 Task: Research Airbnb accommodation in Yucheng, China from 1st December, 2023 to 5th December, 2023 for 3 adults, 1 child.2 bedrooms having 3 beds and 2 bathrooms. Amenities needed are: washing machine. Look for 4 properties as per requirement.
Action: Mouse moved to (504, 91)
Screenshot: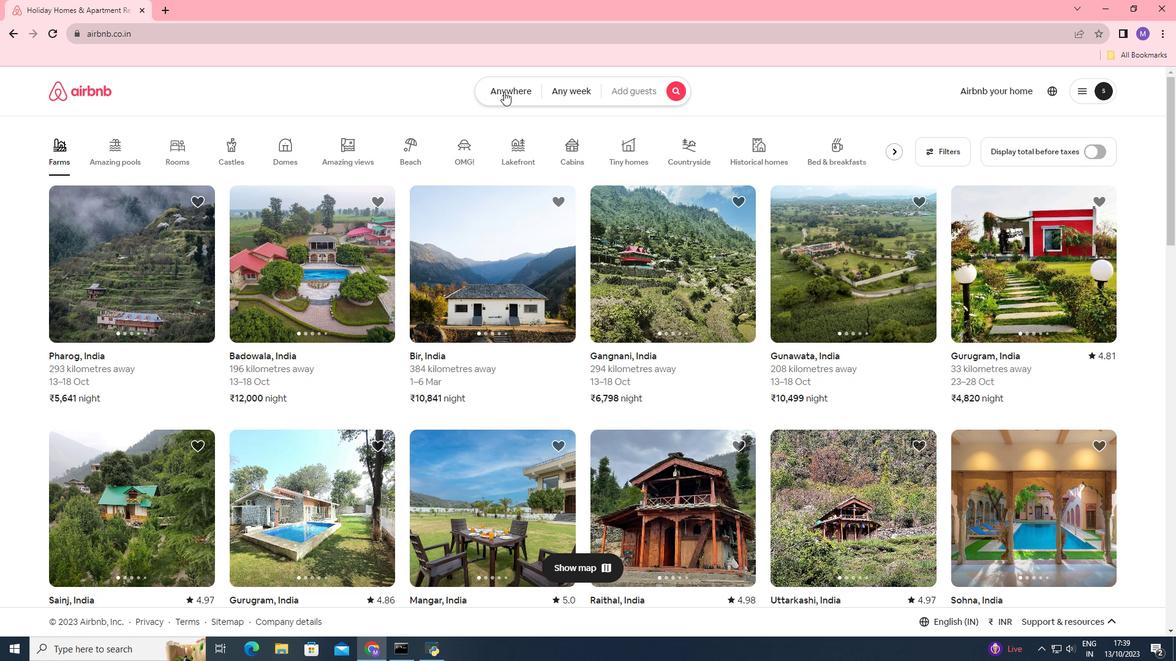 
Action: Mouse pressed left at (504, 91)
Screenshot: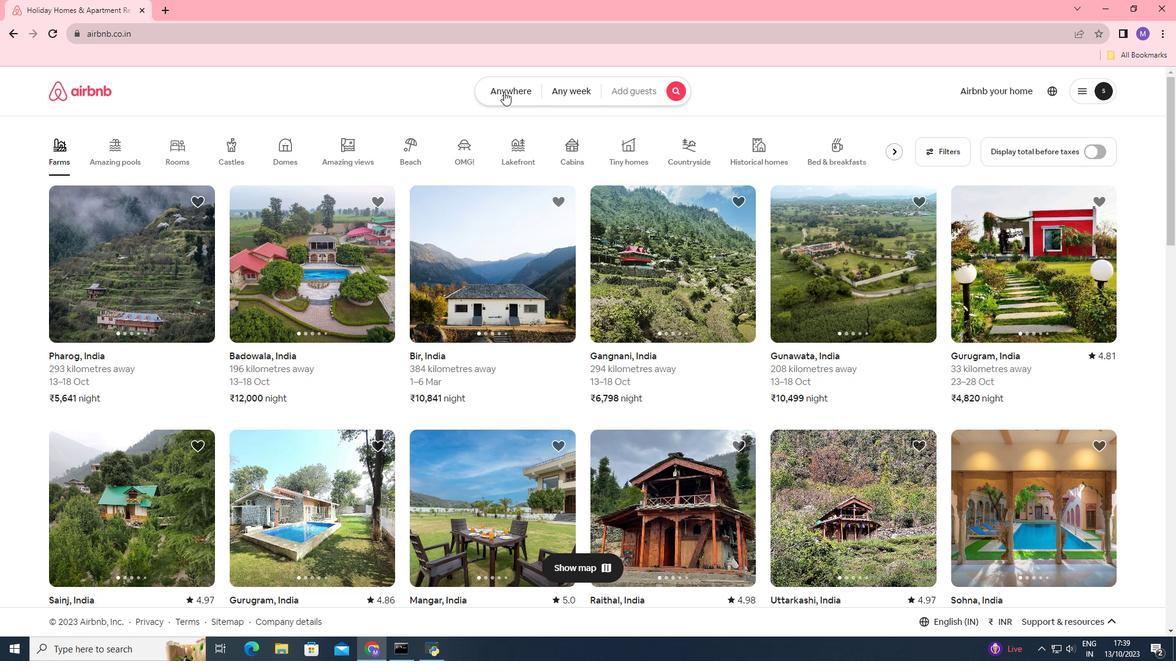 
Action: Mouse moved to (433, 139)
Screenshot: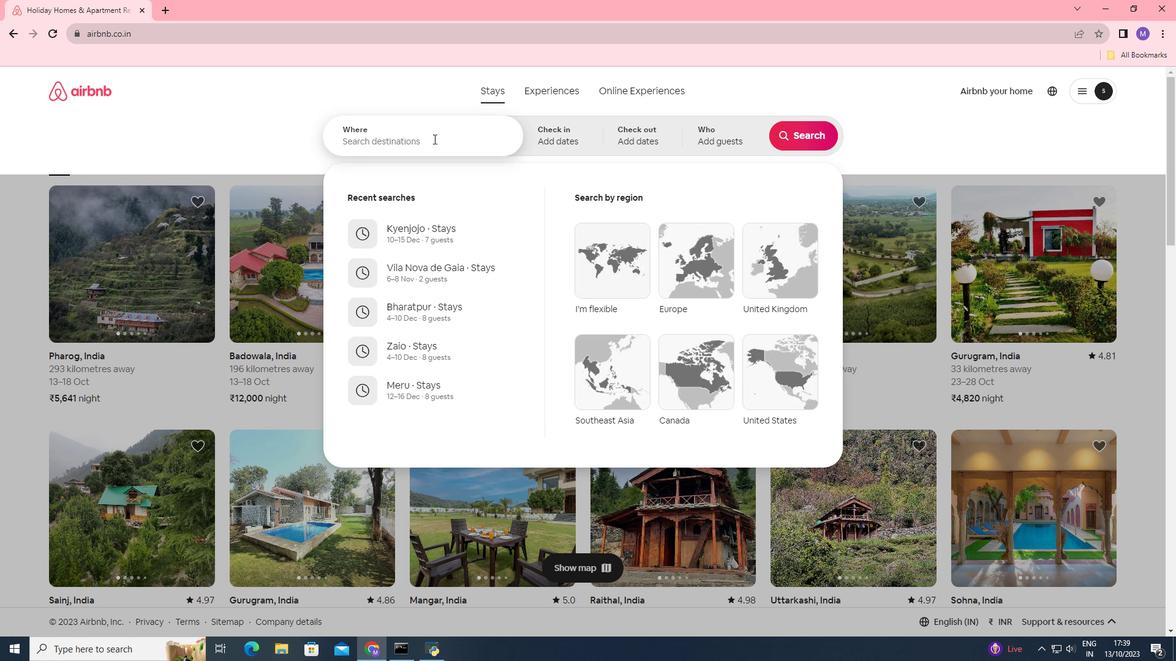 
Action: Mouse pressed left at (433, 139)
Screenshot: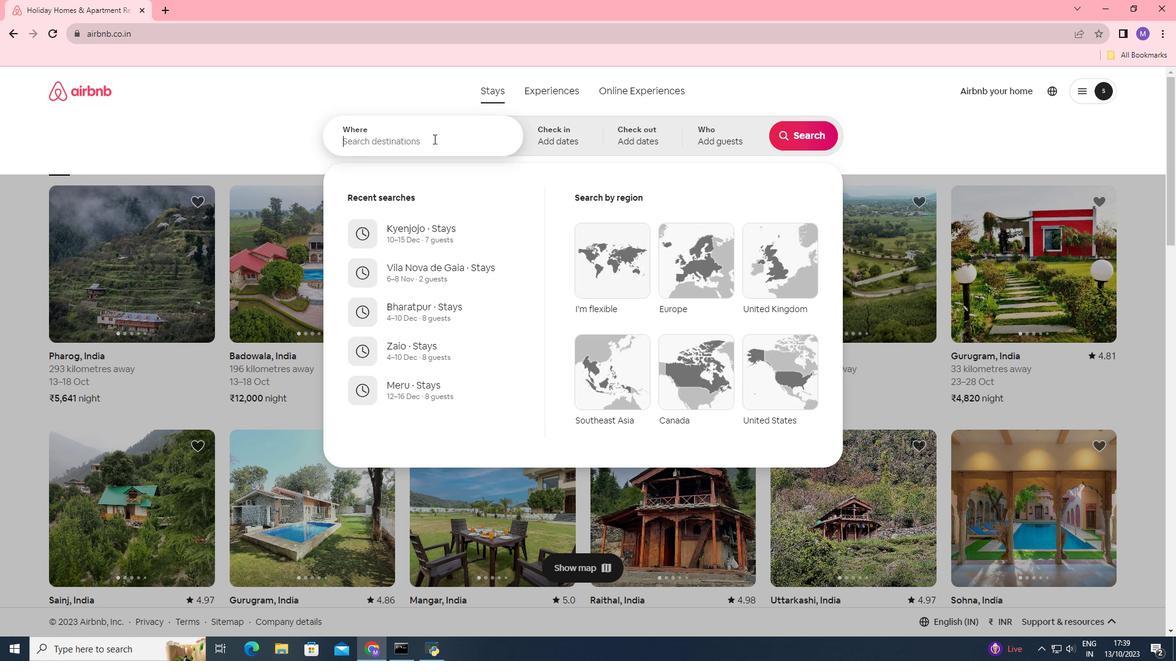 
Action: Mouse moved to (433, 139)
Screenshot: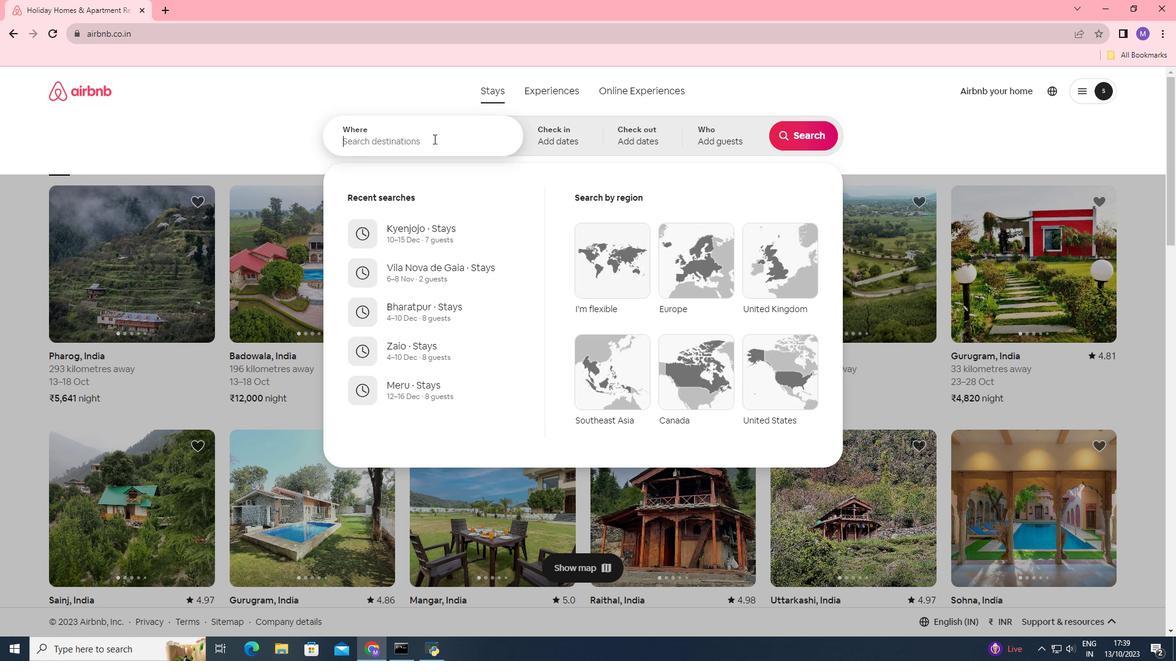 
Action: Key pressed <Key.shift>Yucheng,<Key.space><Key.shift>China
Screenshot: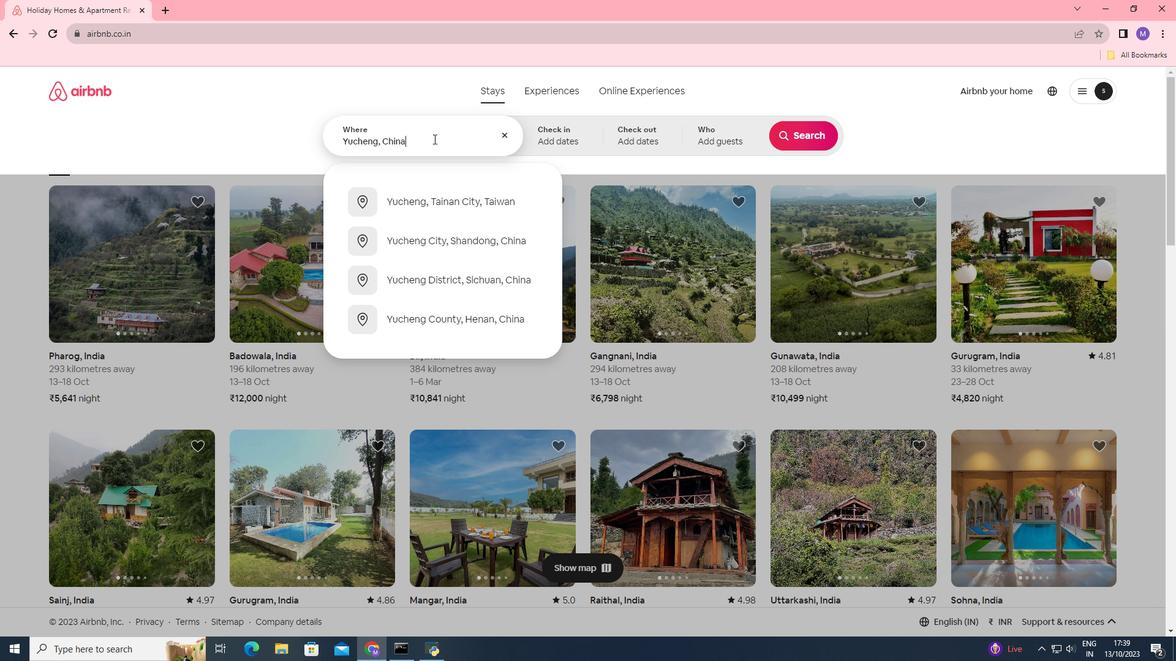 
Action: Mouse moved to (548, 148)
Screenshot: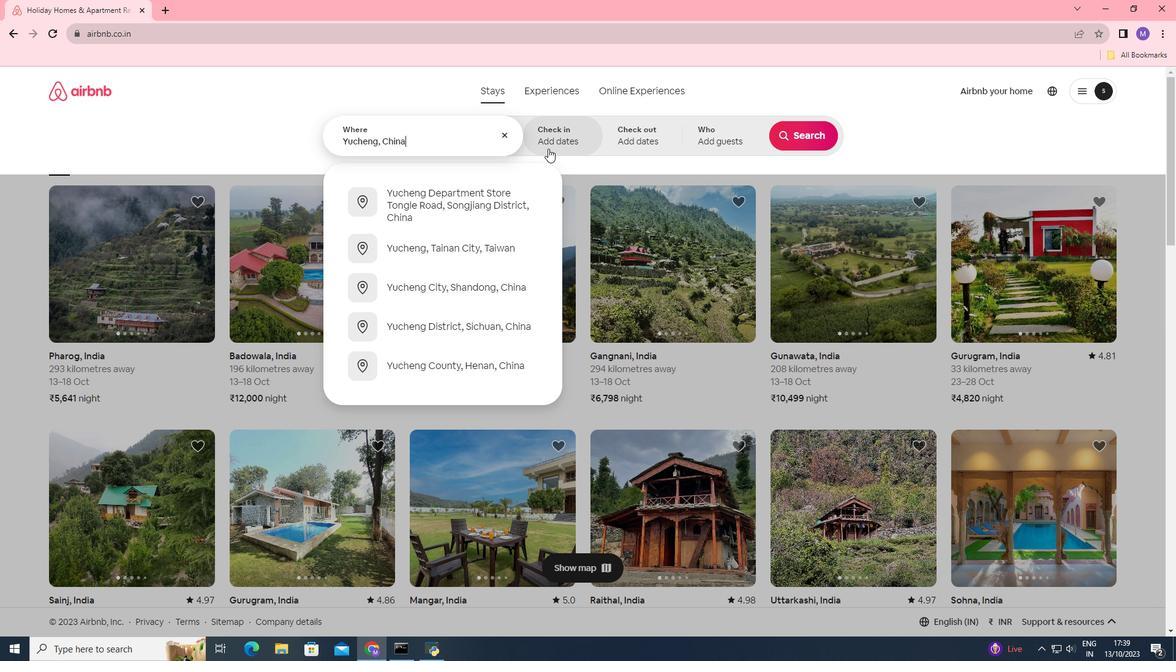 
Action: Mouse pressed left at (548, 148)
Screenshot: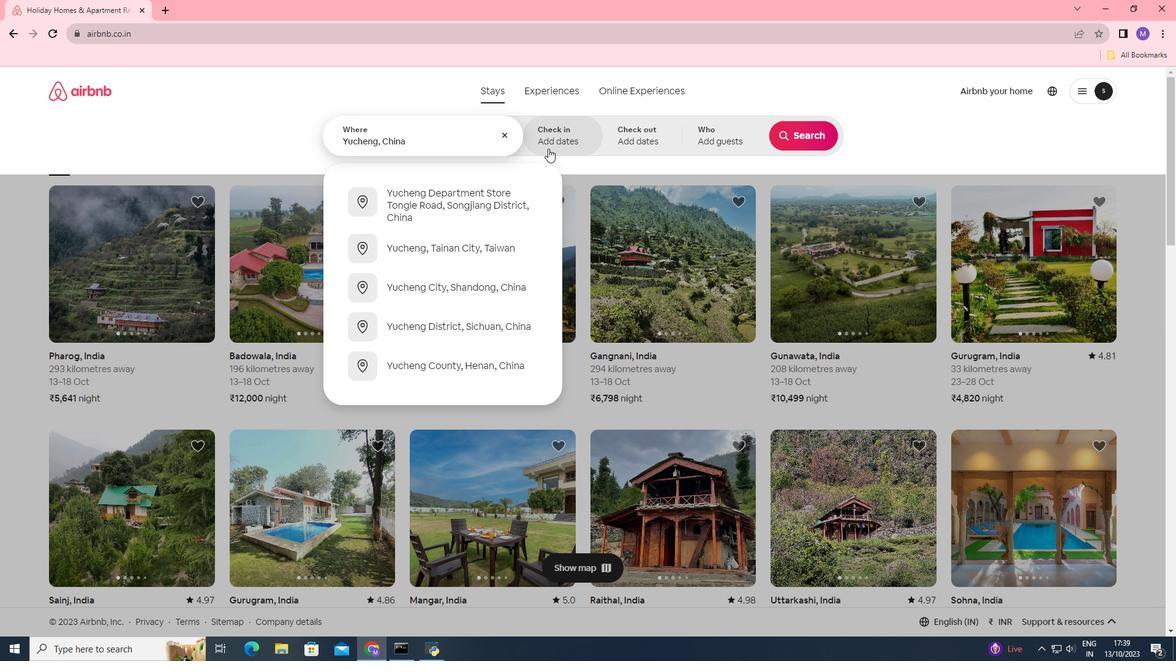 
Action: Mouse moved to (799, 232)
Screenshot: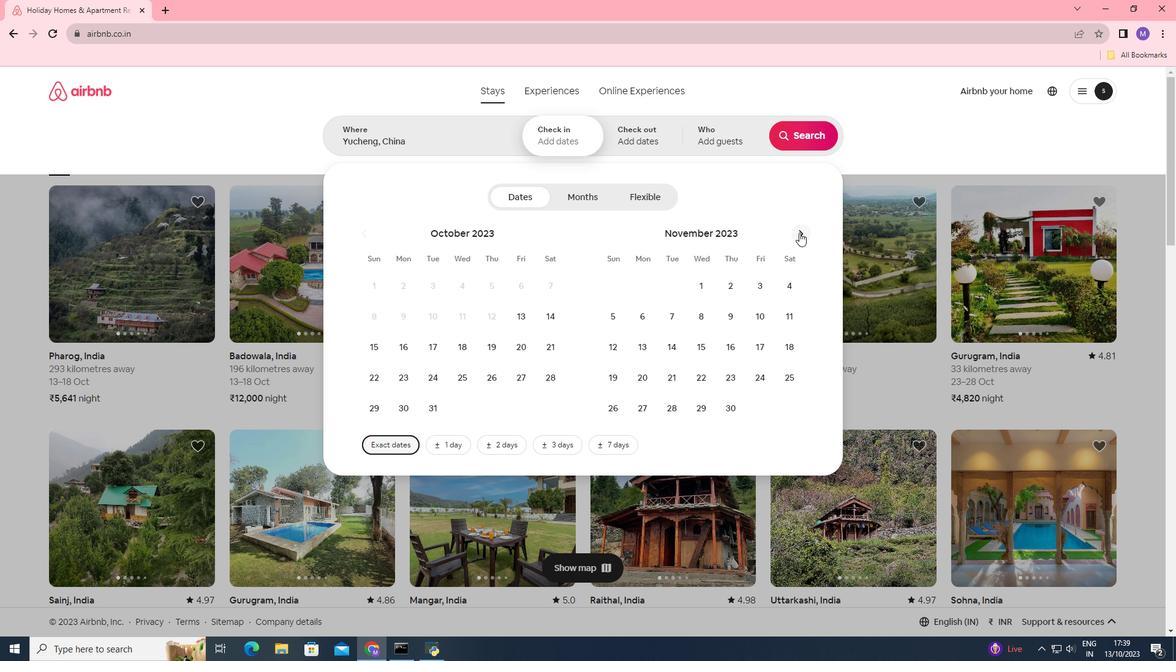 
Action: Mouse pressed left at (799, 232)
Screenshot: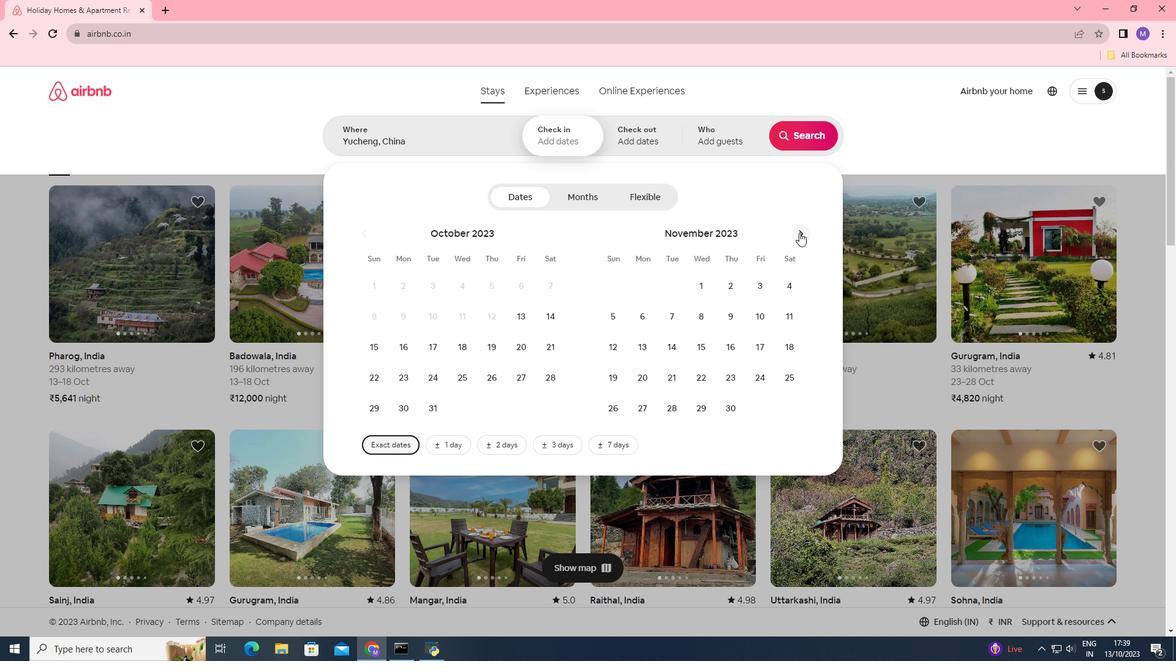 
Action: Mouse moved to (756, 280)
Screenshot: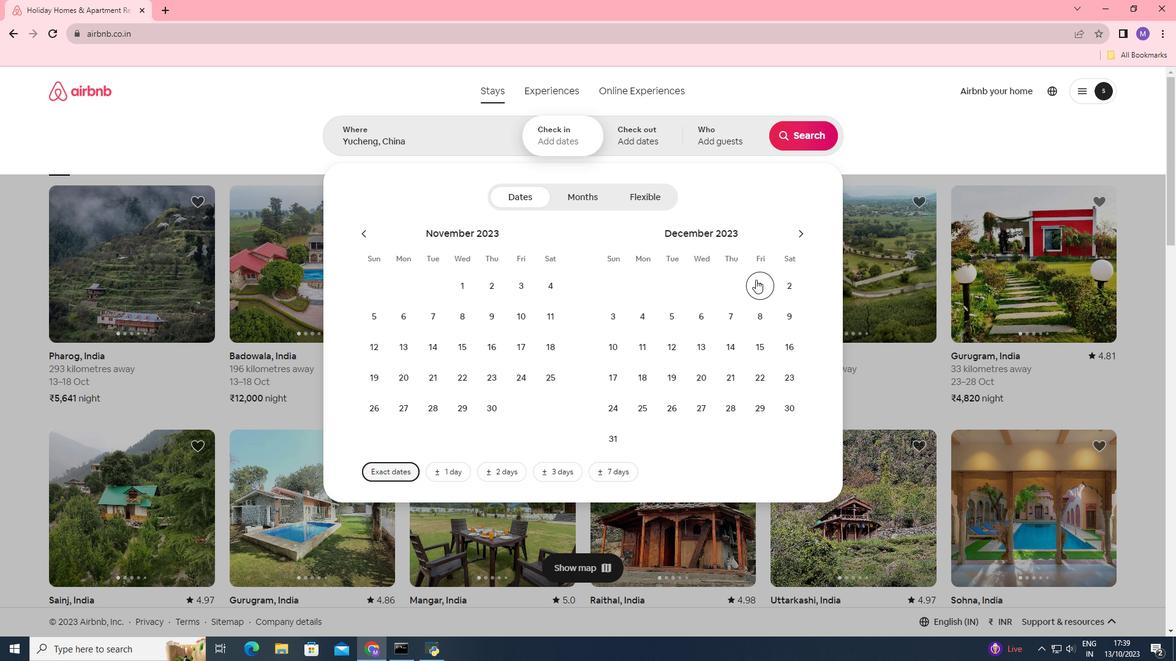 
Action: Mouse pressed left at (756, 280)
Screenshot: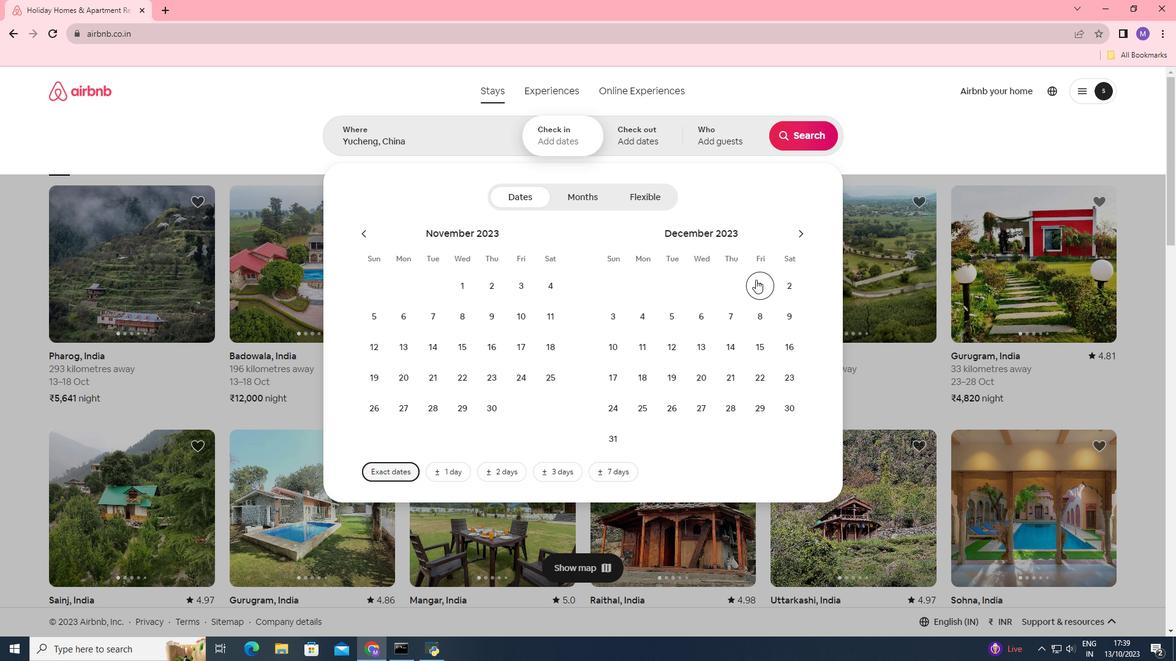 
Action: Mouse moved to (677, 316)
Screenshot: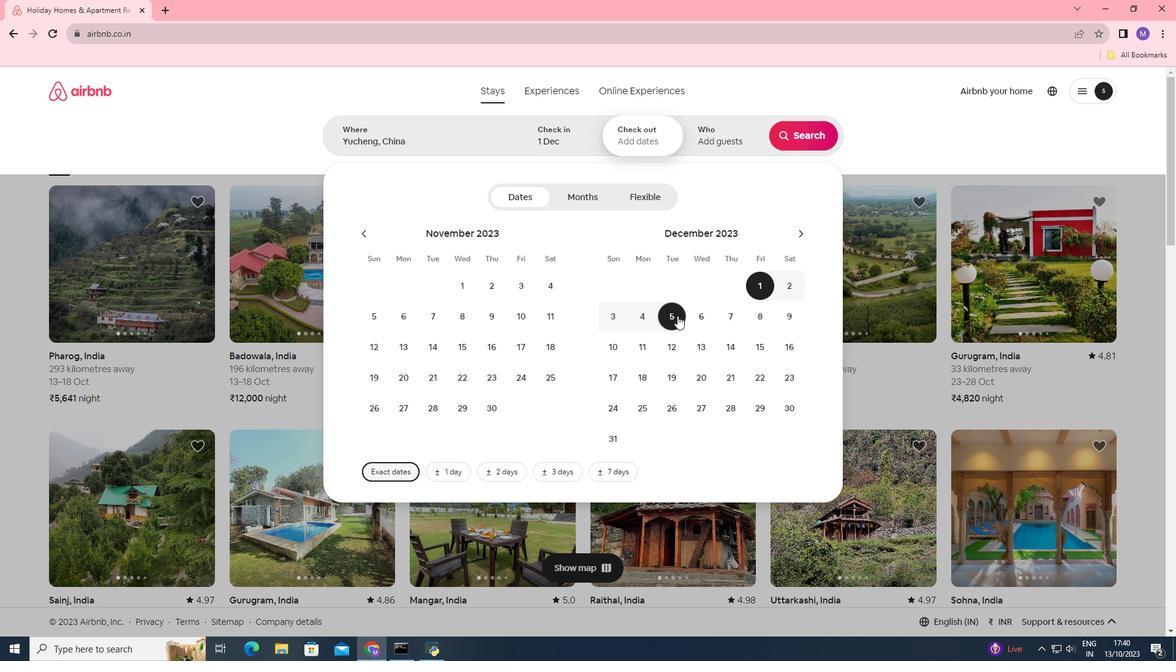 
Action: Mouse pressed left at (677, 316)
Screenshot: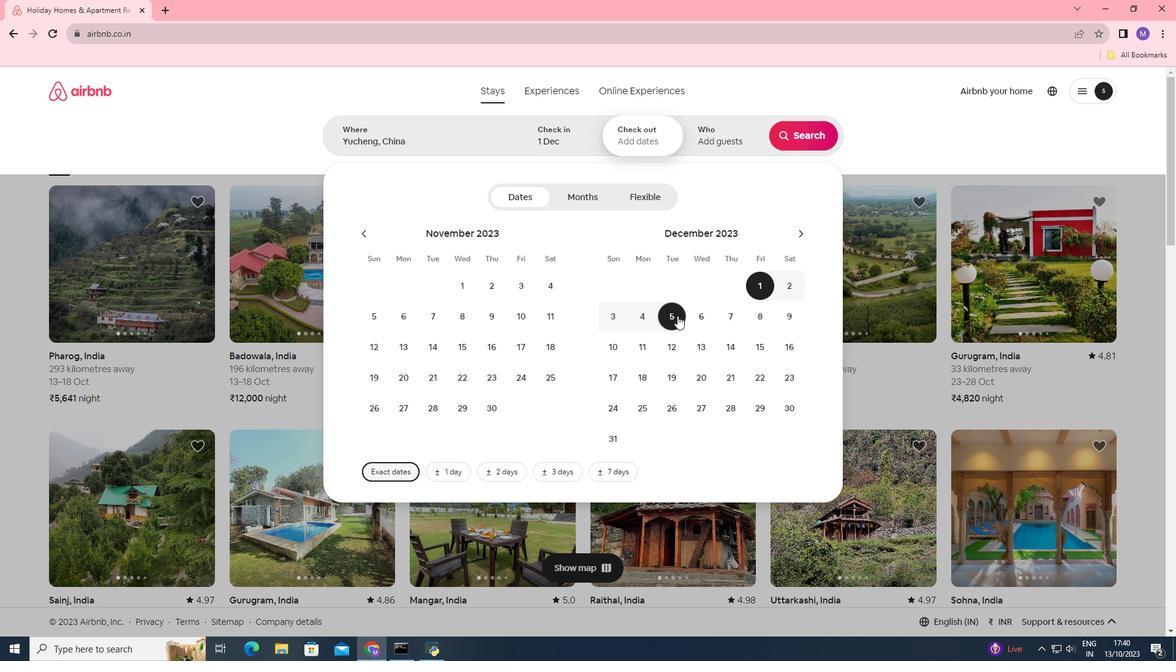 
Action: Mouse moved to (723, 135)
Screenshot: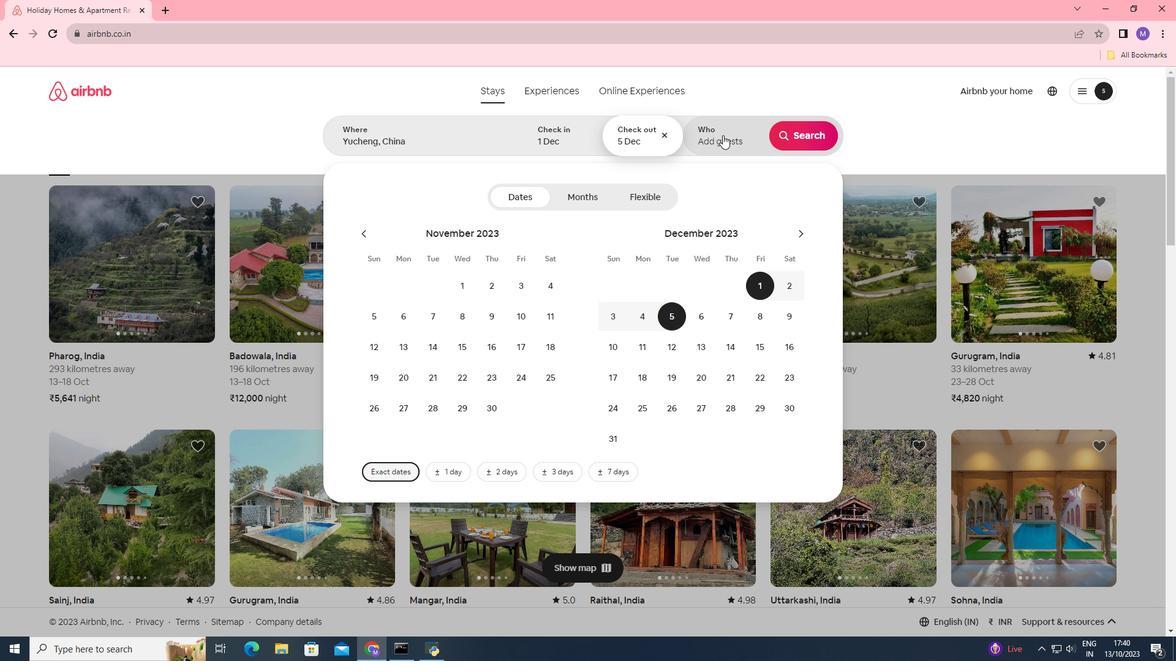 
Action: Mouse pressed left at (723, 135)
Screenshot: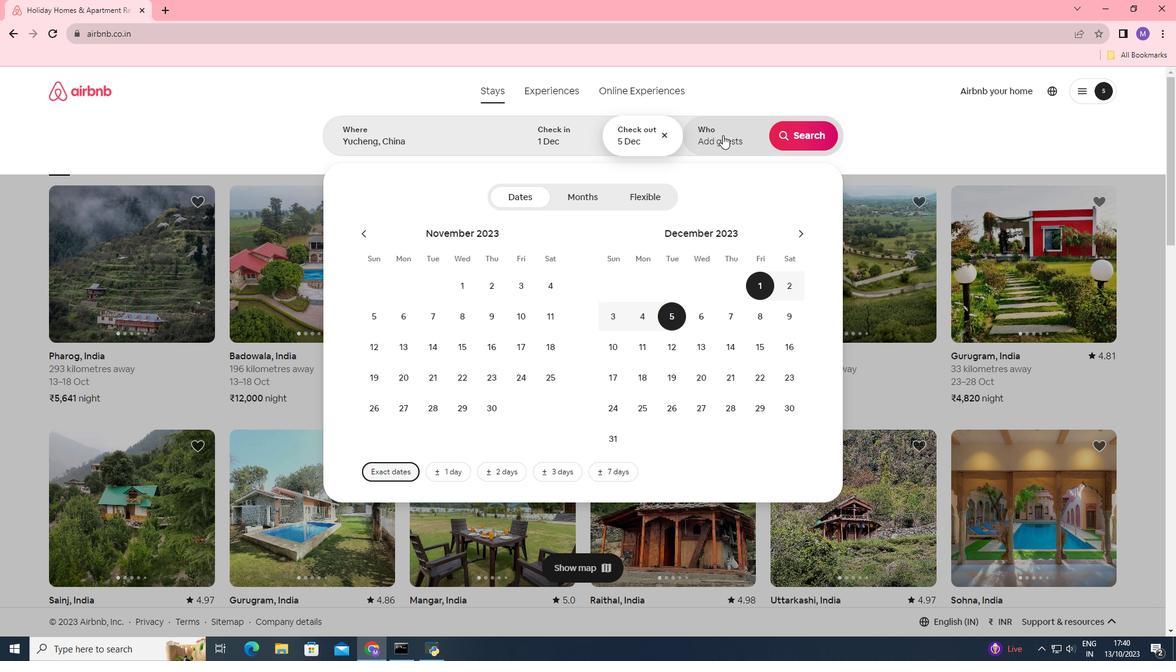 
Action: Mouse moved to (804, 197)
Screenshot: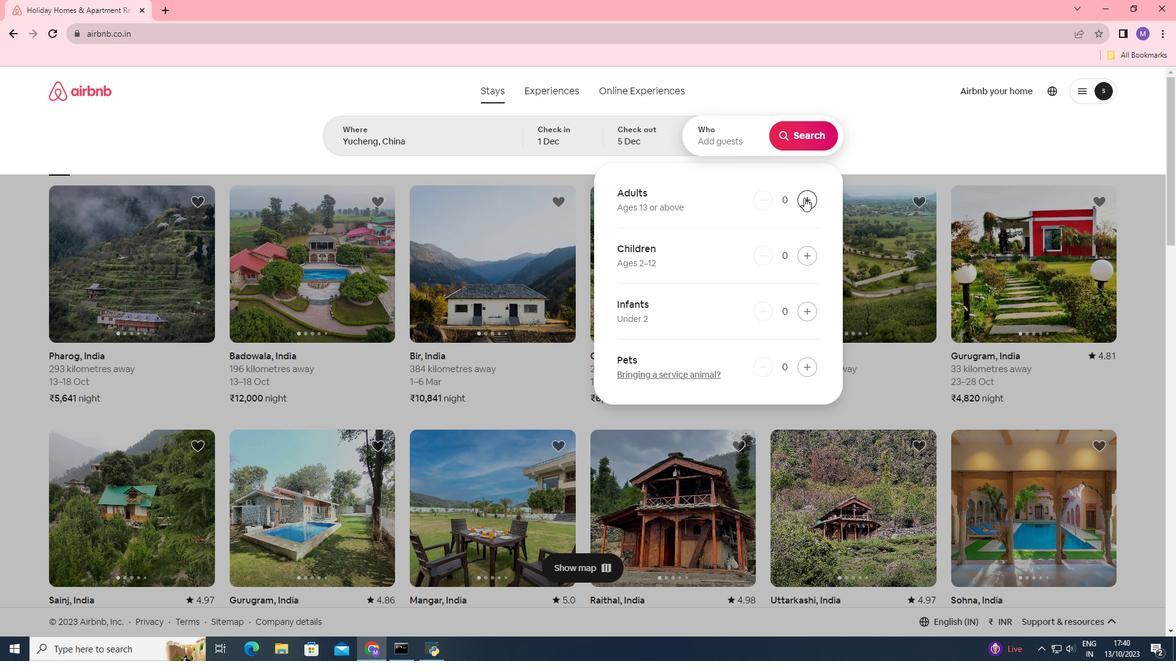
Action: Mouse pressed left at (804, 197)
Screenshot: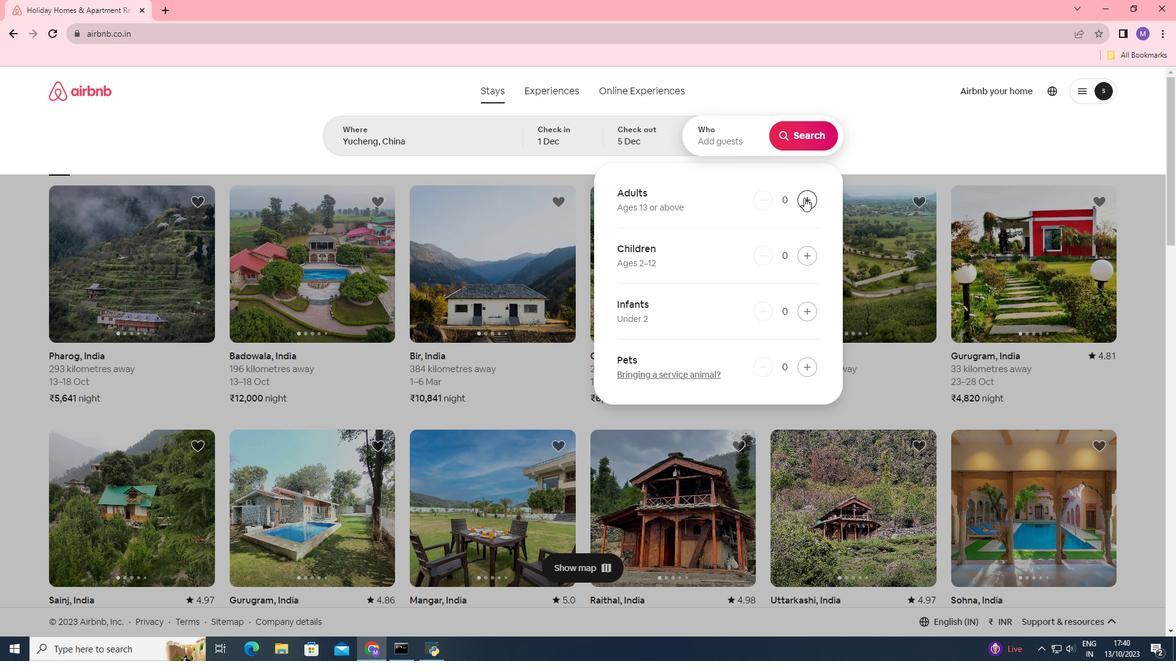 
Action: Mouse pressed left at (804, 197)
Screenshot: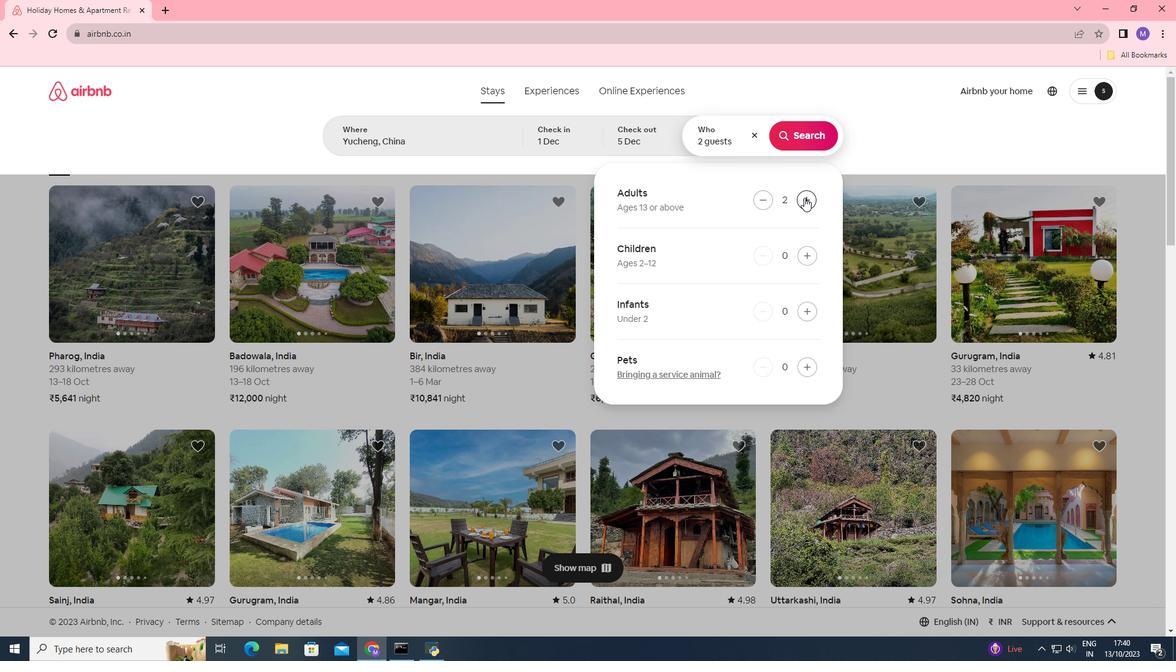 
Action: Mouse pressed left at (804, 197)
Screenshot: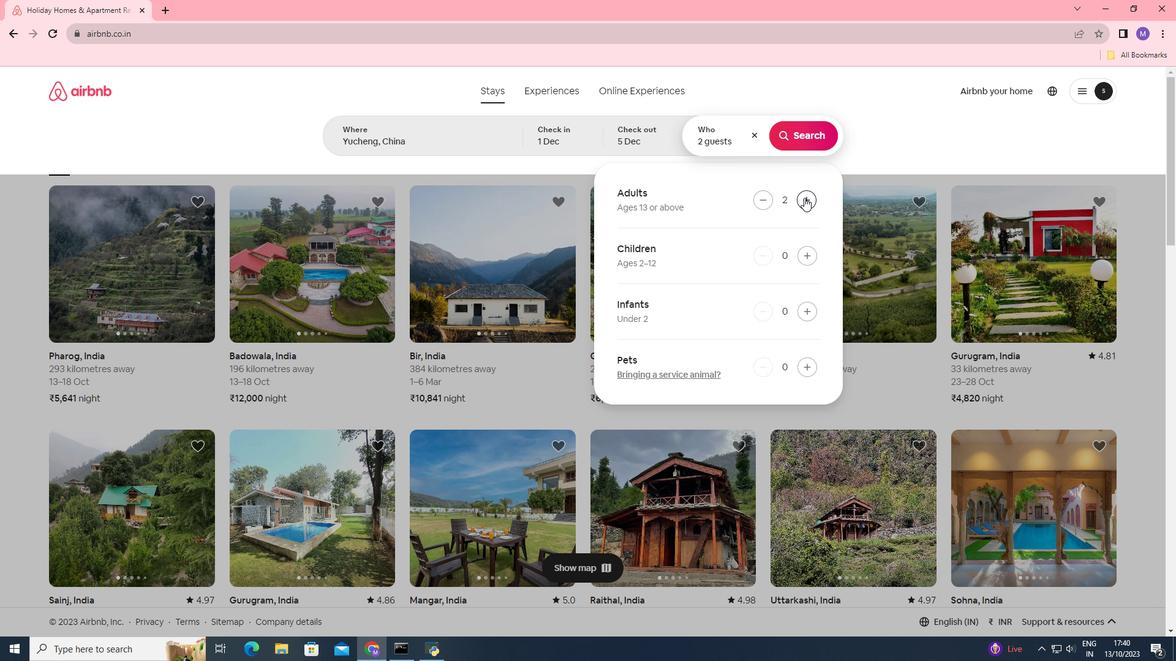
Action: Mouse moved to (810, 256)
Screenshot: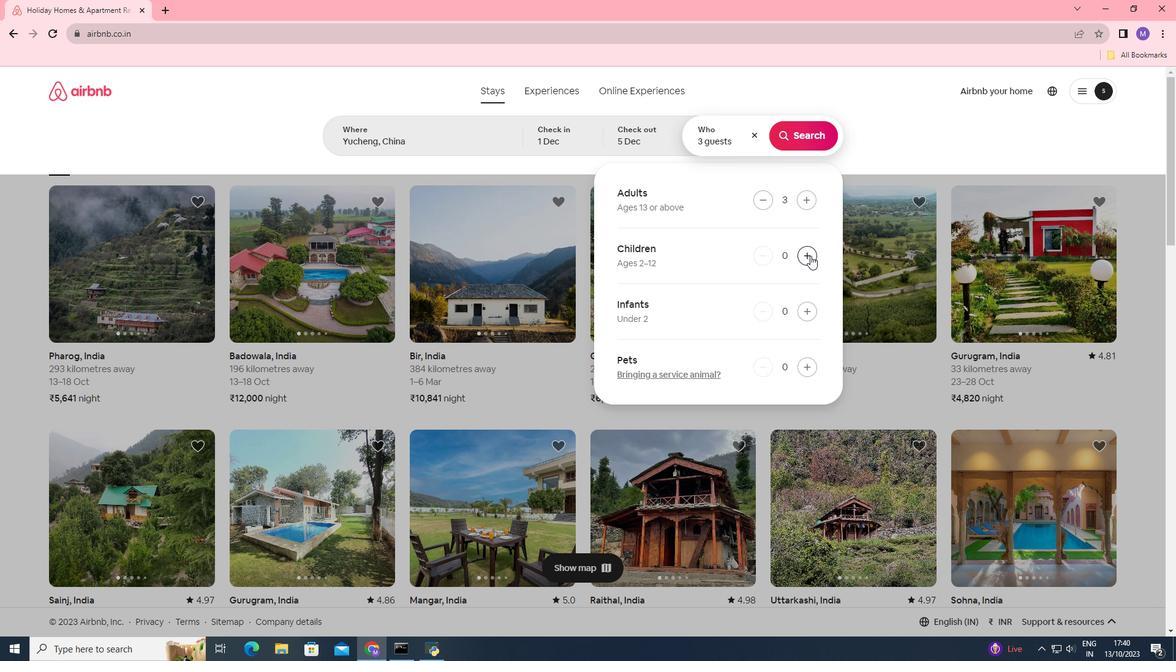
Action: Mouse pressed left at (810, 256)
Screenshot: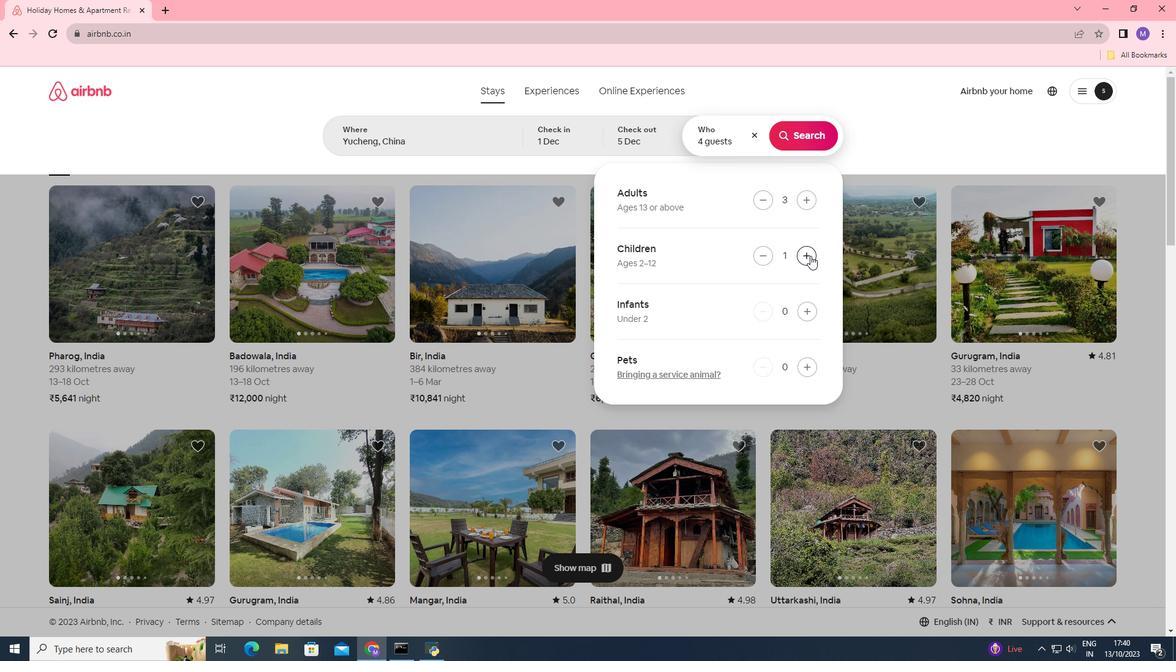 
Action: Mouse moved to (802, 136)
Screenshot: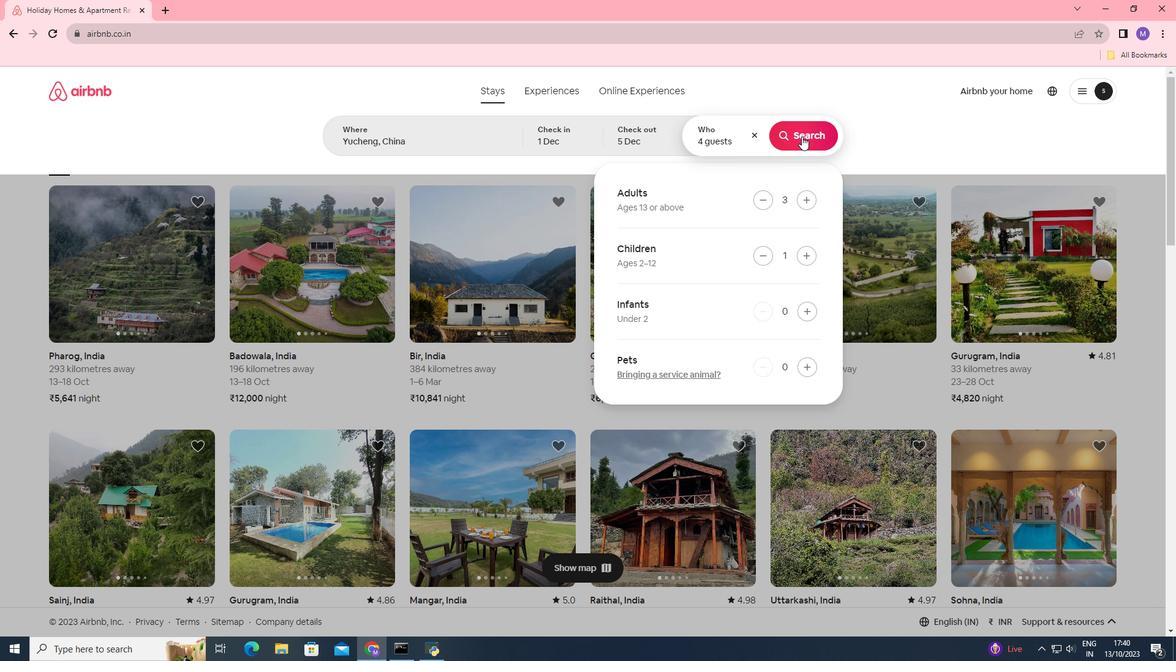 
Action: Mouse pressed left at (802, 136)
Screenshot: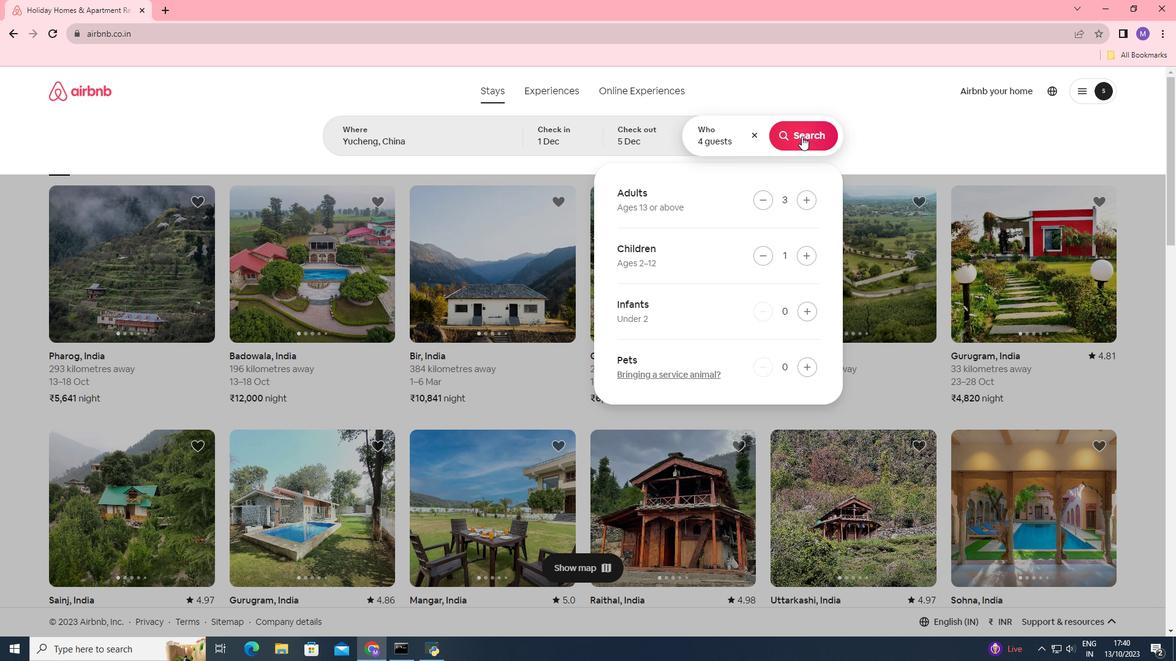 
Action: Mouse moved to (954, 135)
Screenshot: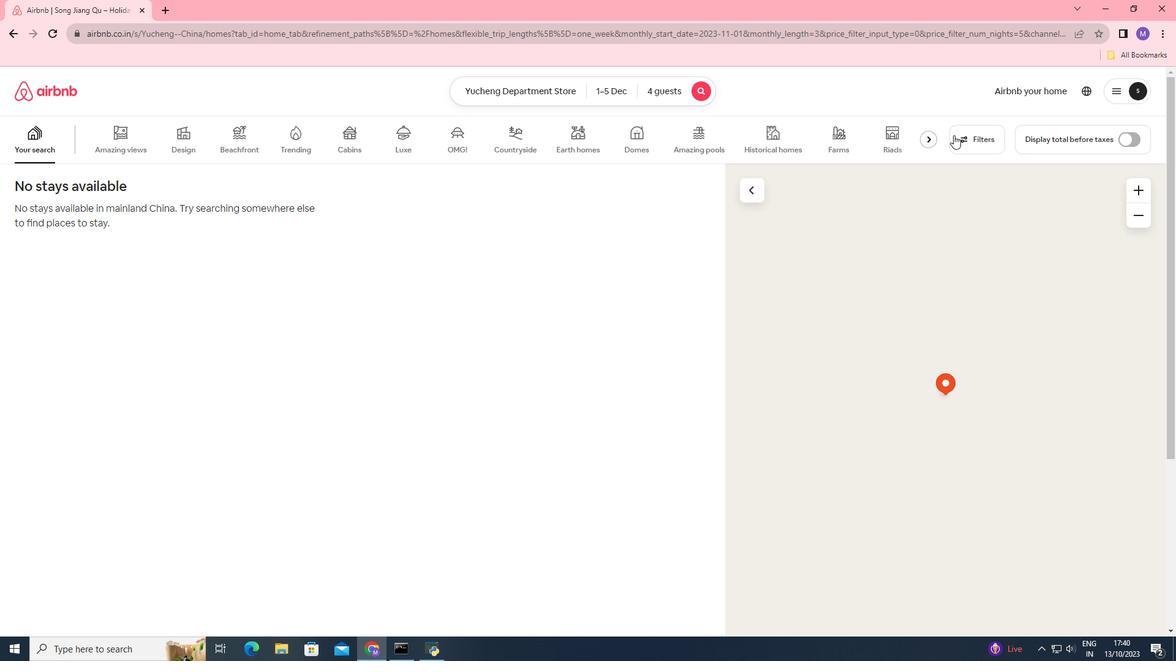 
Action: Mouse pressed left at (954, 135)
Screenshot: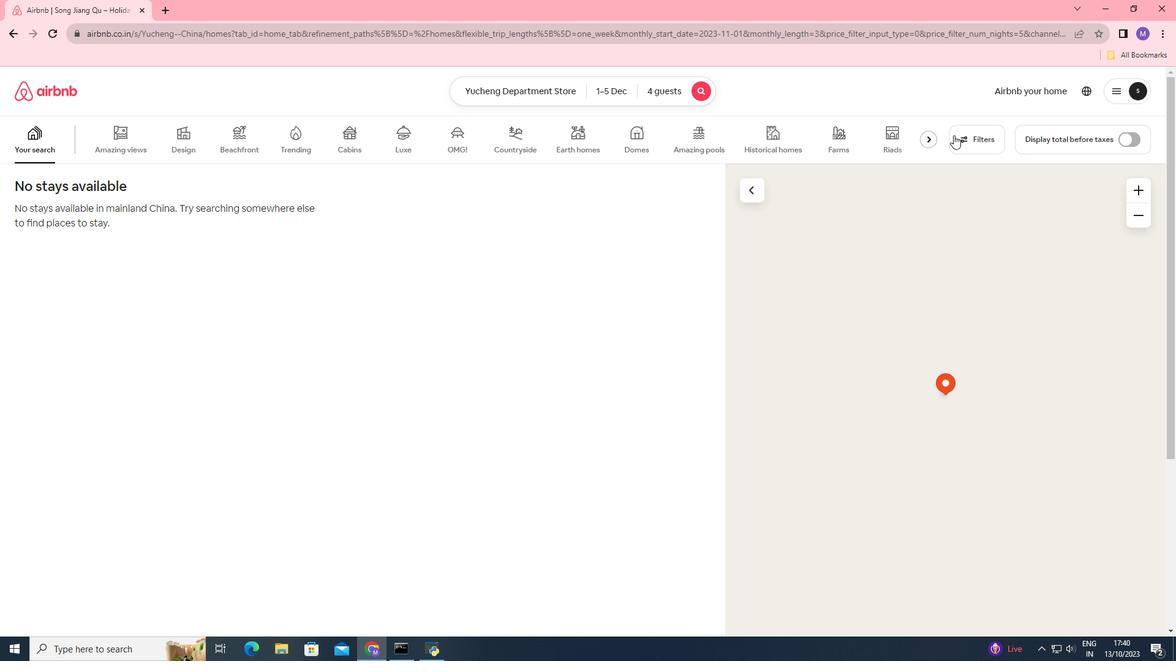 
Action: Mouse moved to (658, 278)
Screenshot: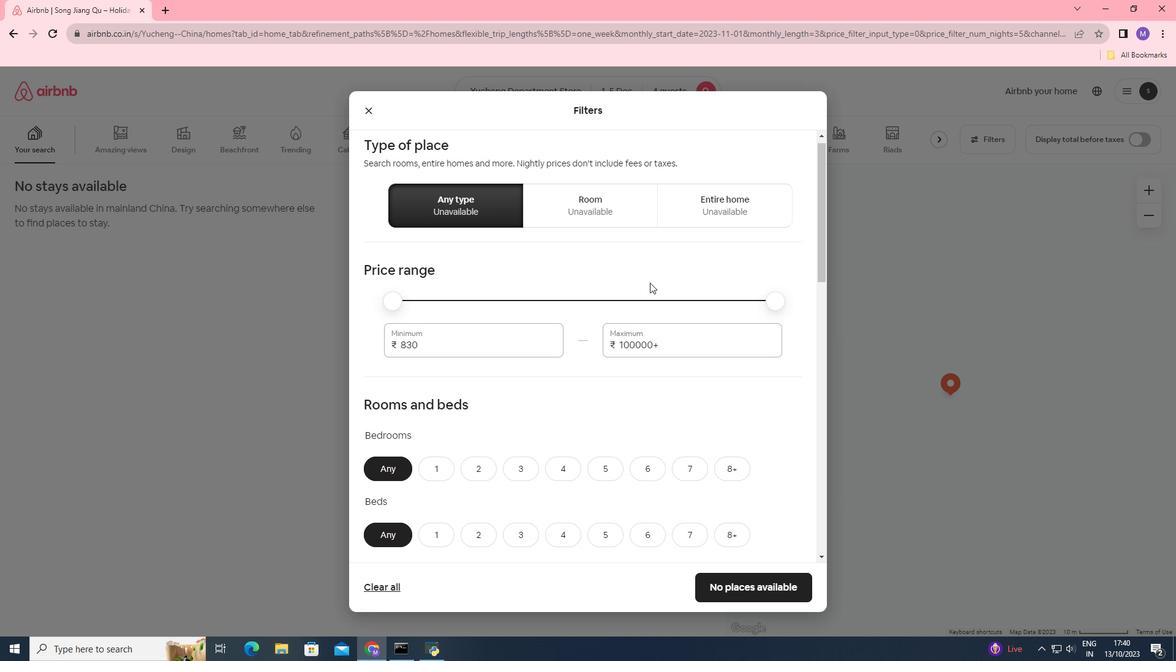 
Action: Mouse scrolled (658, 277) with delta (0, 0)
Screenshot: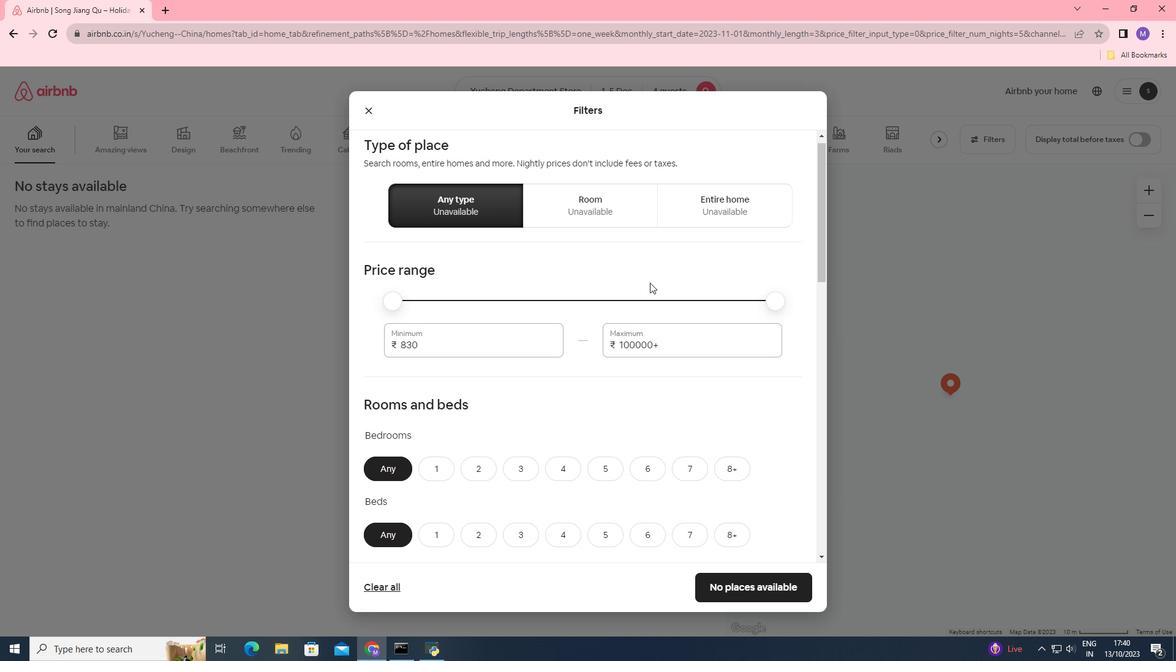 
Action: Mouse moved to (615, 291)
Screenshot: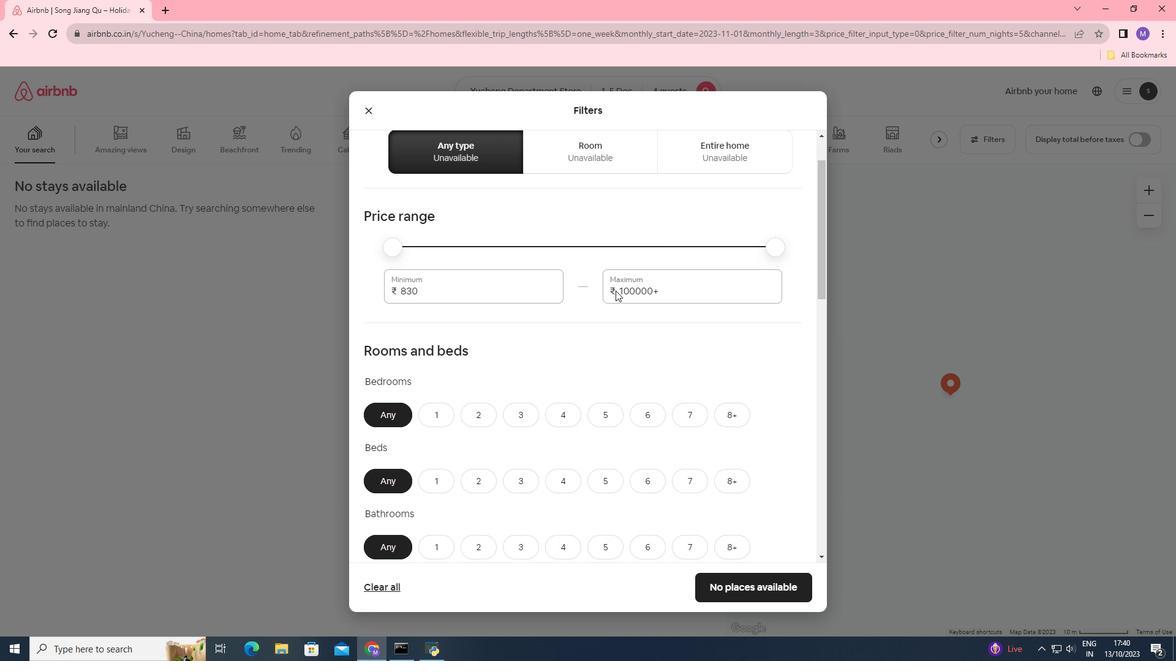 
Action: Mouse scrolled (615, 290) with delta (0, 0)
Screenshot: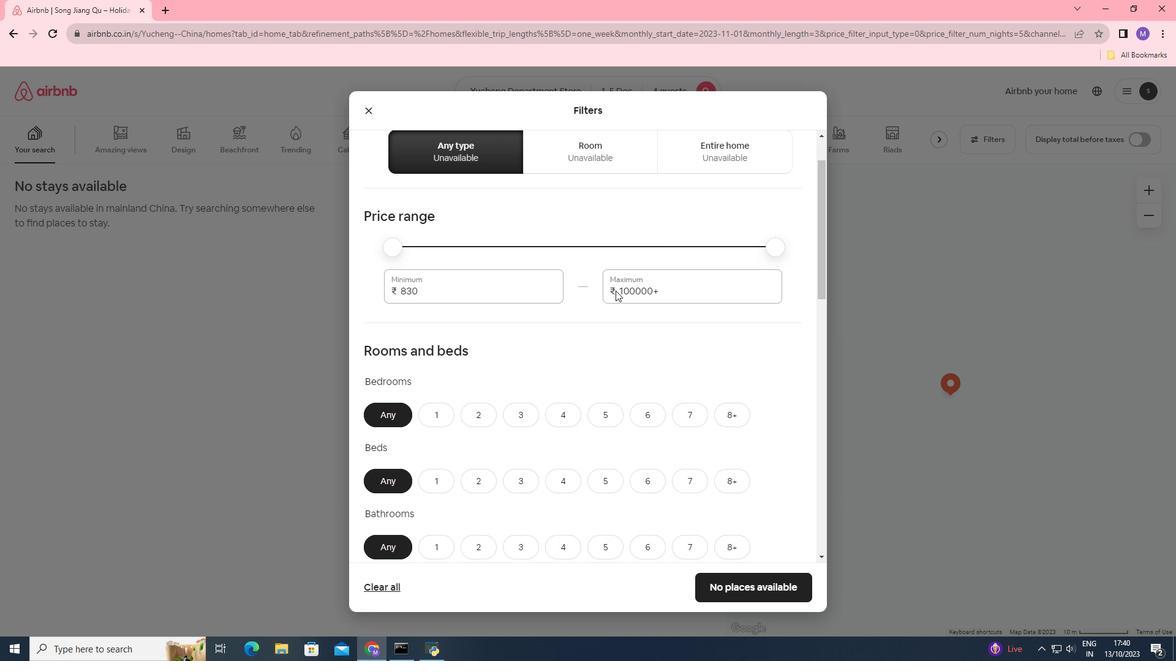 
Action: Mouse scrolled (615, 290) with delta (0, 0)
Screenshot: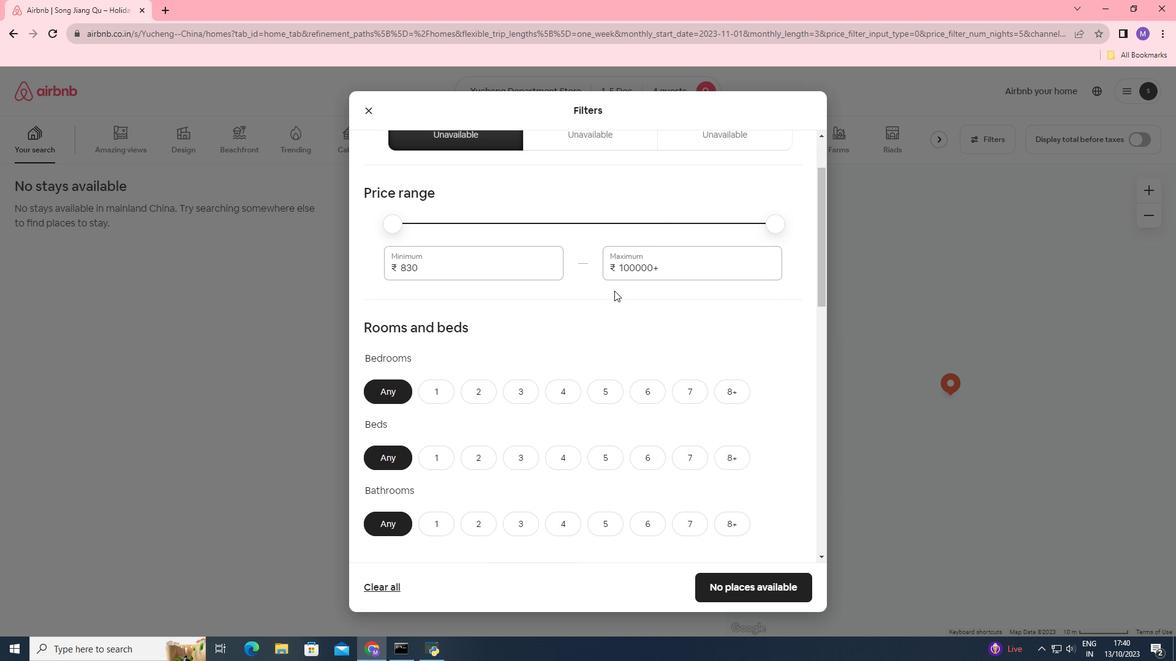 
Action: Mouse moved to (490, 293)
Screenshot: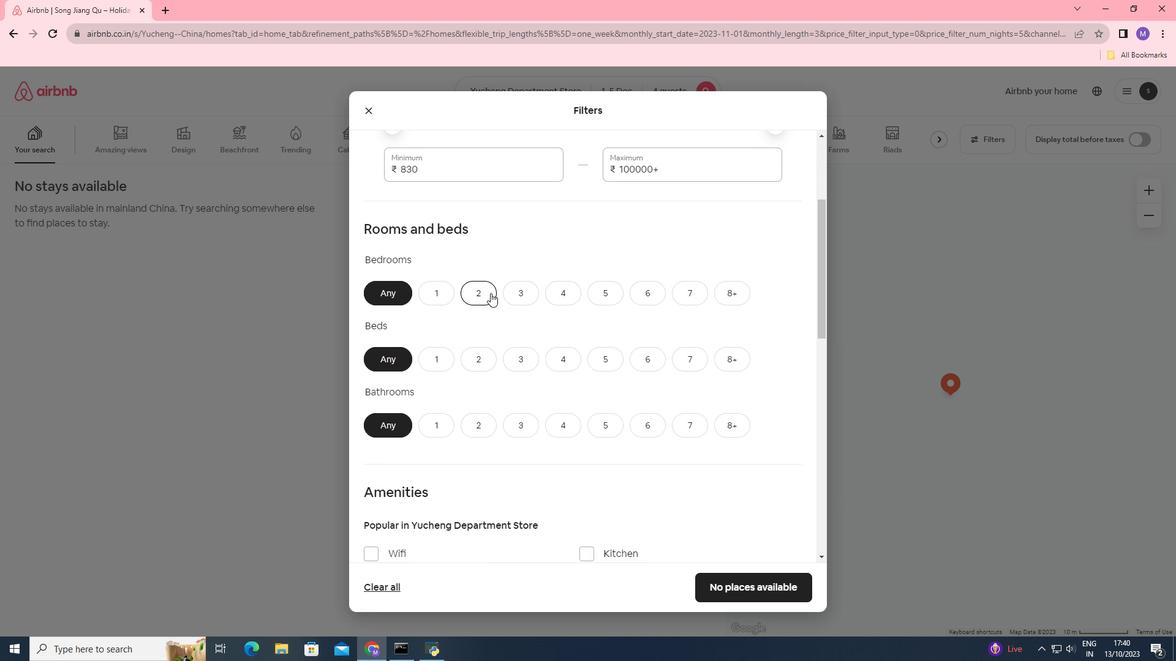 
Action: Mouse pressed left at (490, 293)
Screenshot: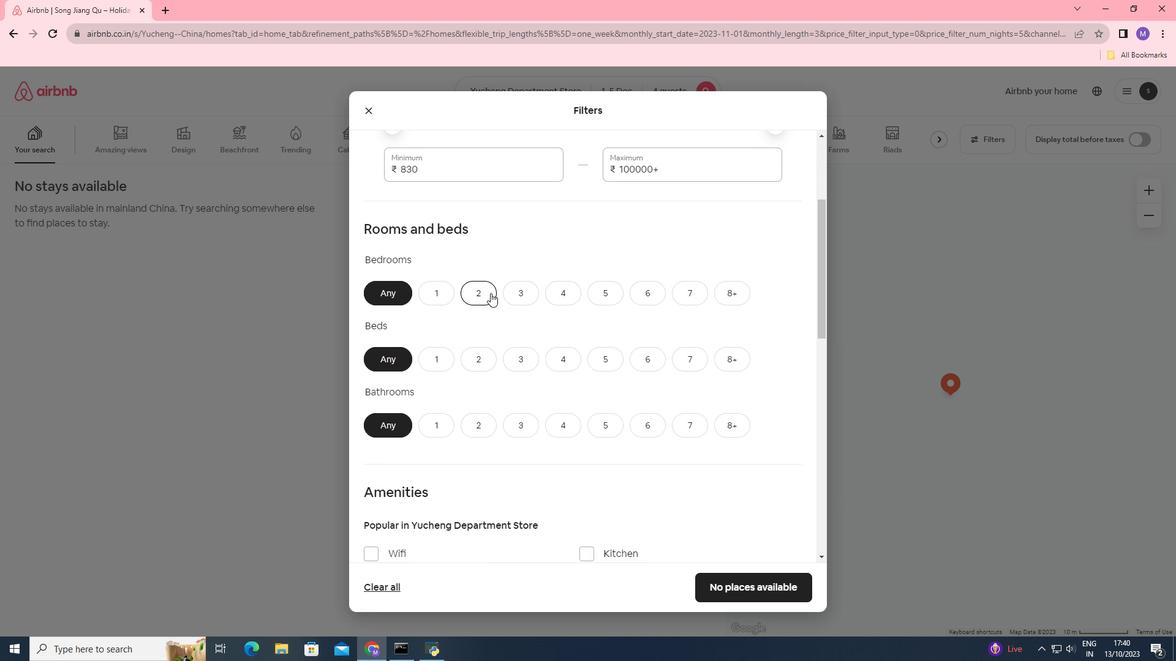 
Action: Mouse scrolled (490, 292) with delta (0, 0)
Screenshot: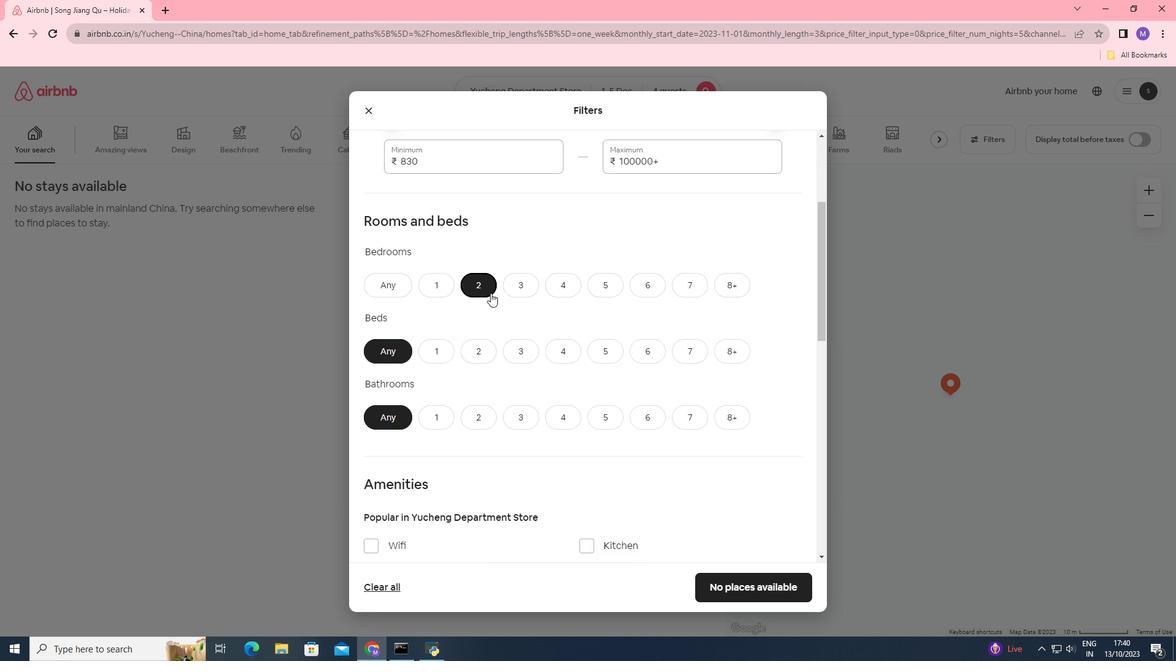 
Action: Mouse moved to (511, 299)
Screenshot: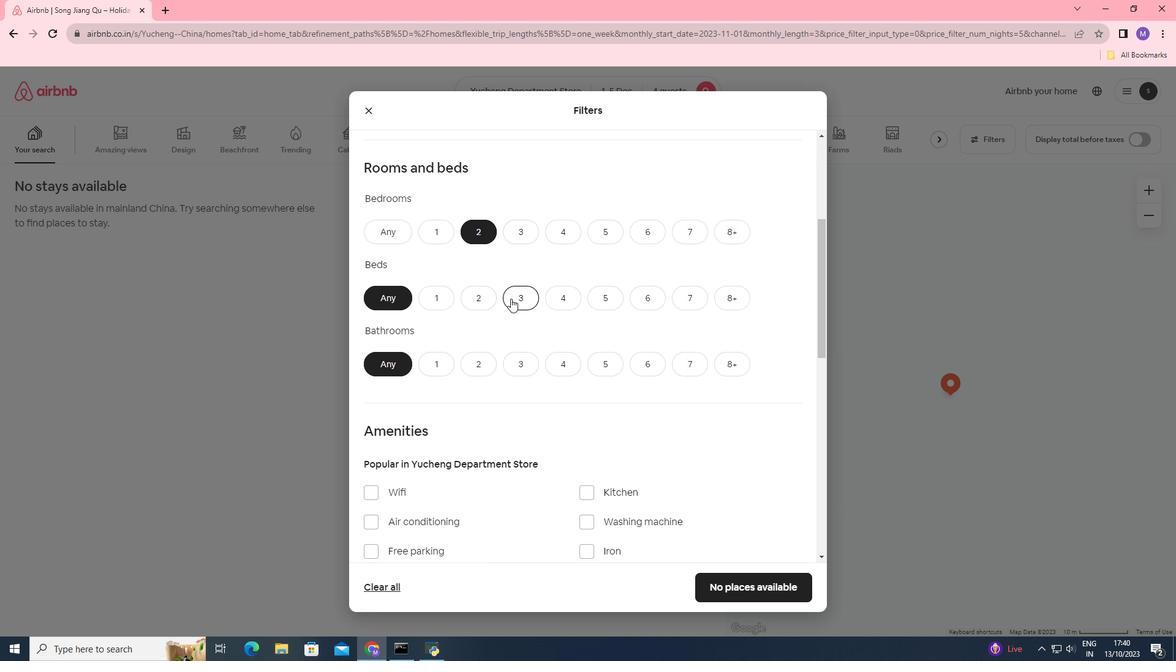 
Action: Mouse pressed left at (511, 299)
Screenshot: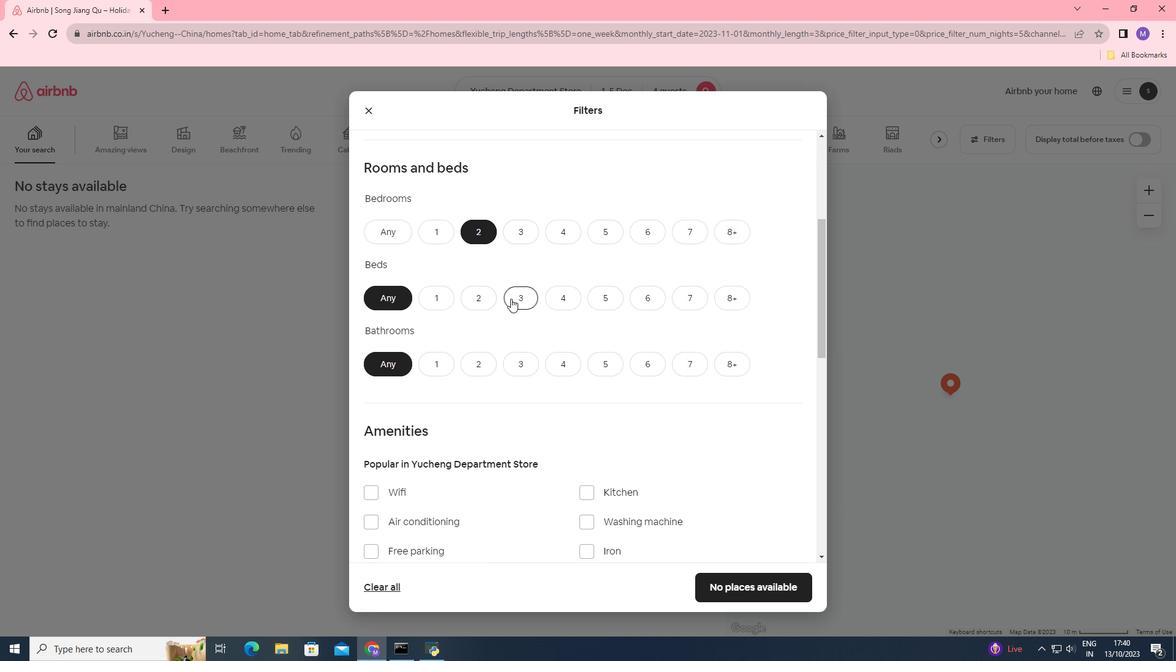 
Action: Mouse scrolled (511, 298) with delta (0, 0)
Screenshot: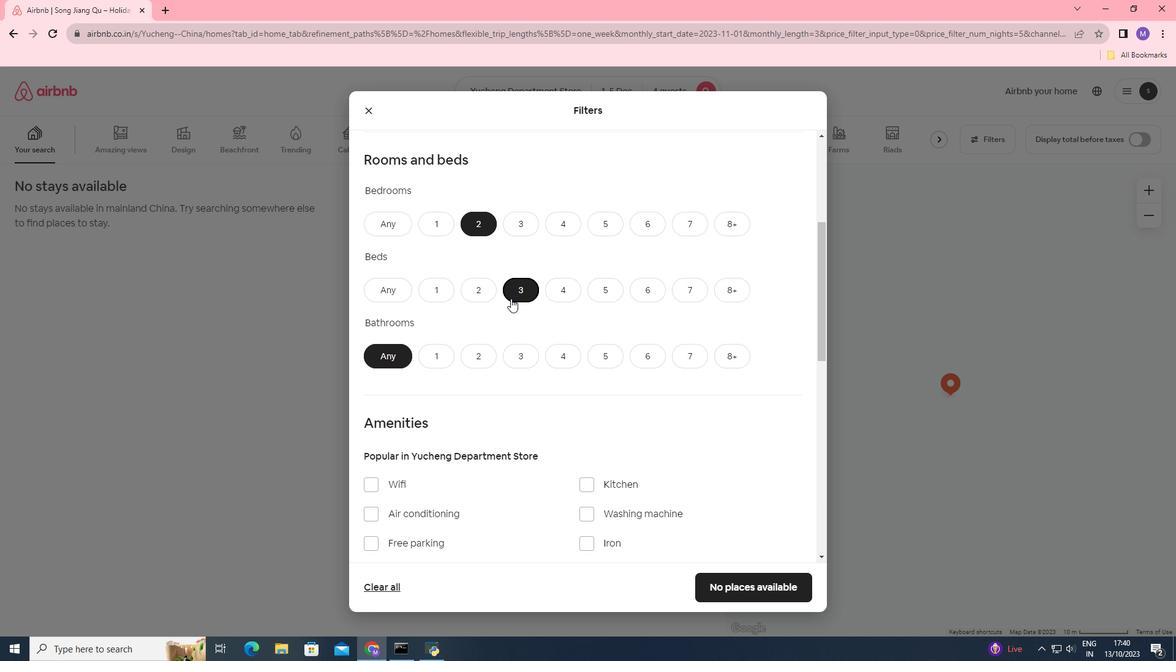 
Action: Mouse moved to (485, 302)
Screenshot: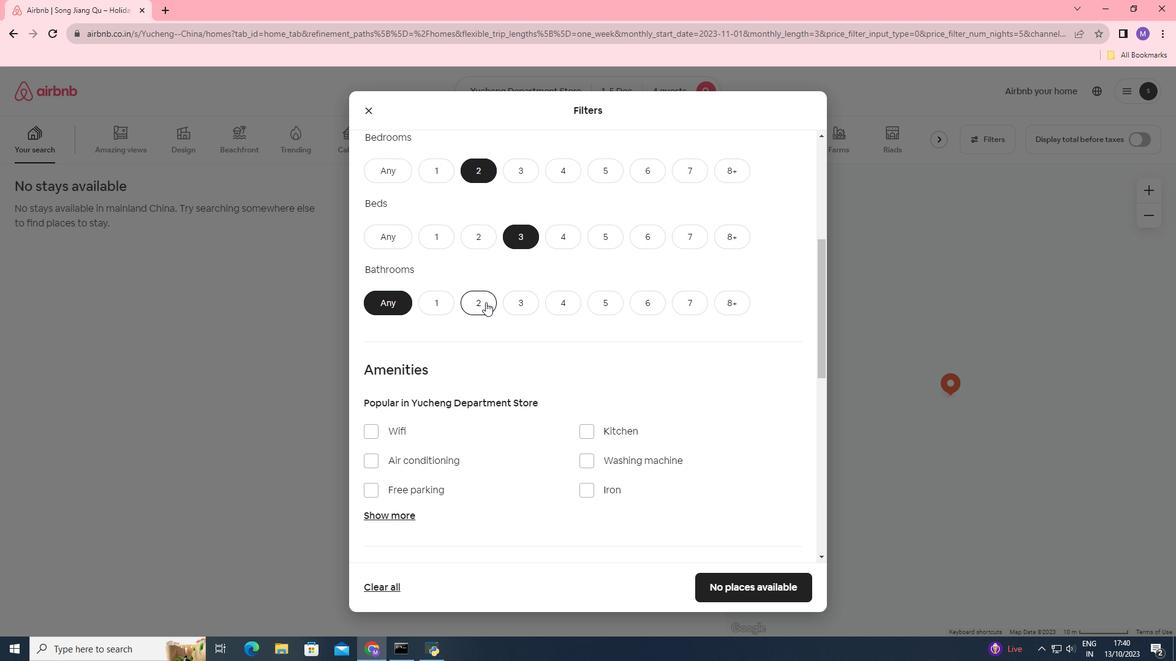 
Action: Mouse pressed left at (485, 302)
Screenshot: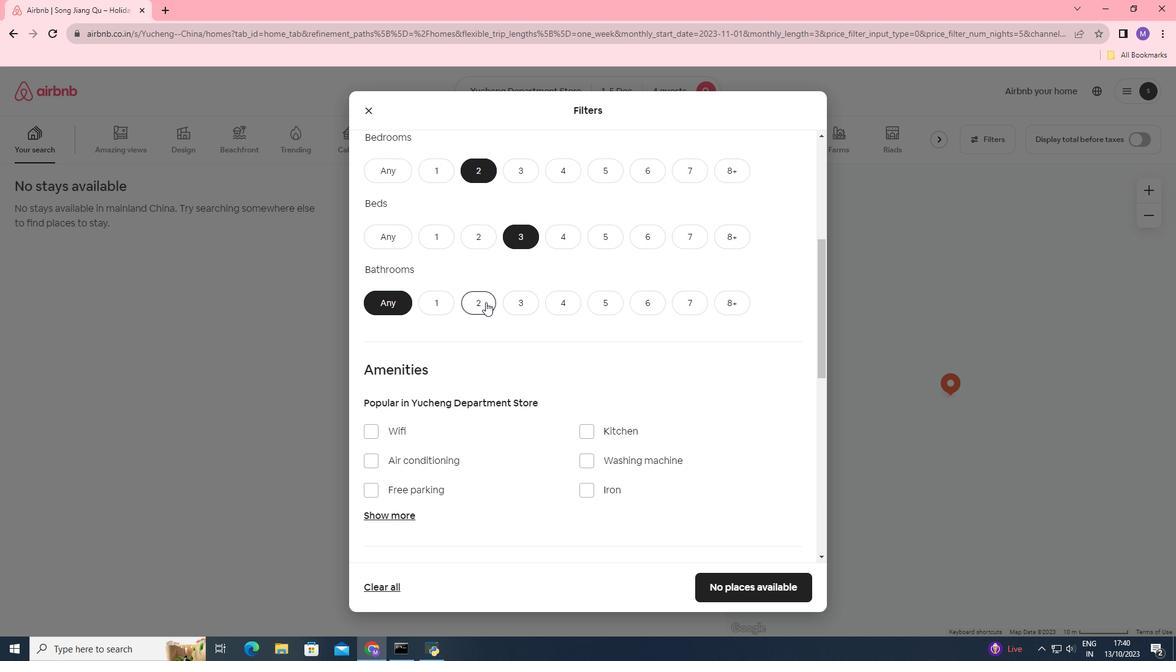 
Action: Mouse moved to (710, 557)
Screenshot: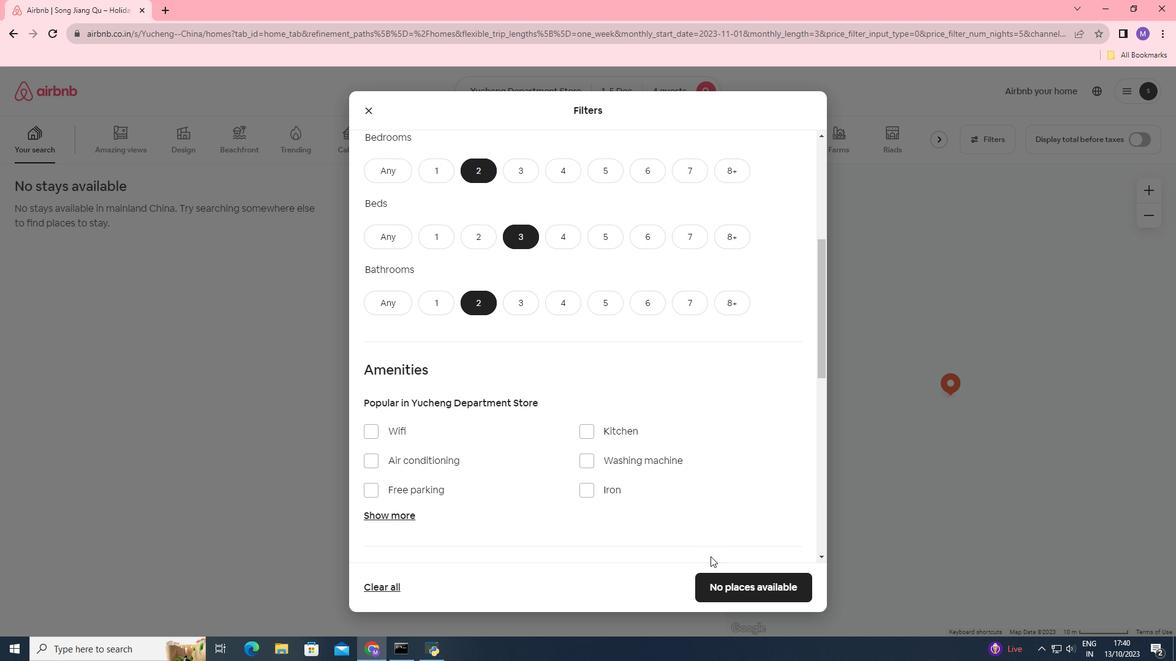 
Action: Mouse scrolled (710, 556) with delta (0, 0)
Screenshot: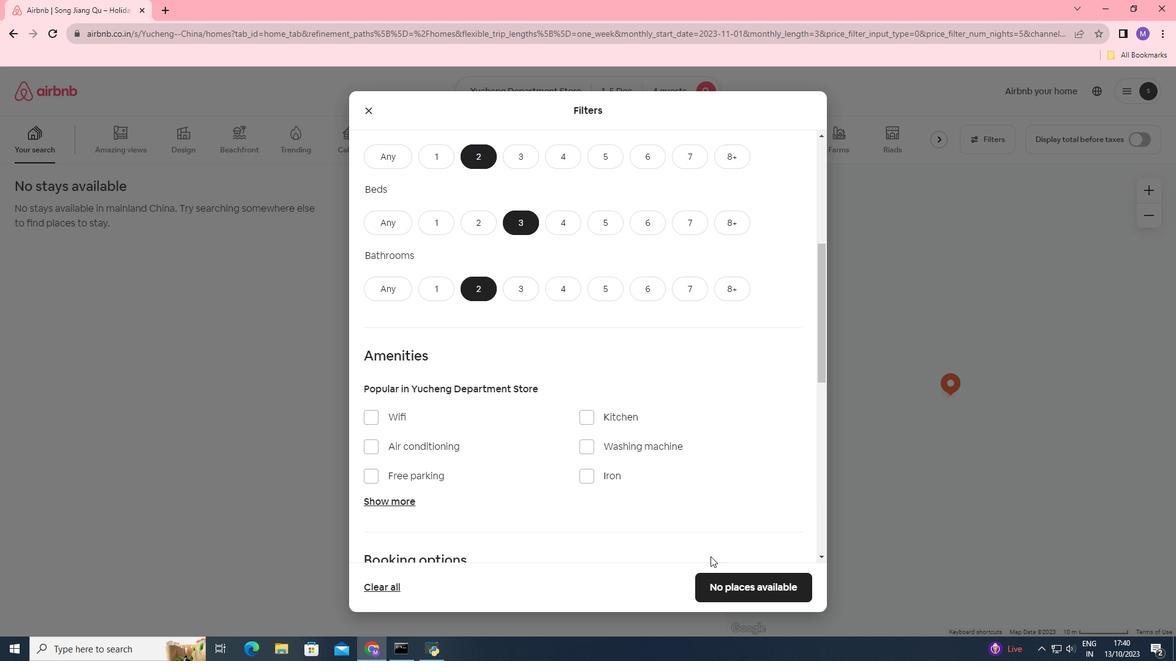 
Action: Mouse moved to (582, 396)
Screenshot: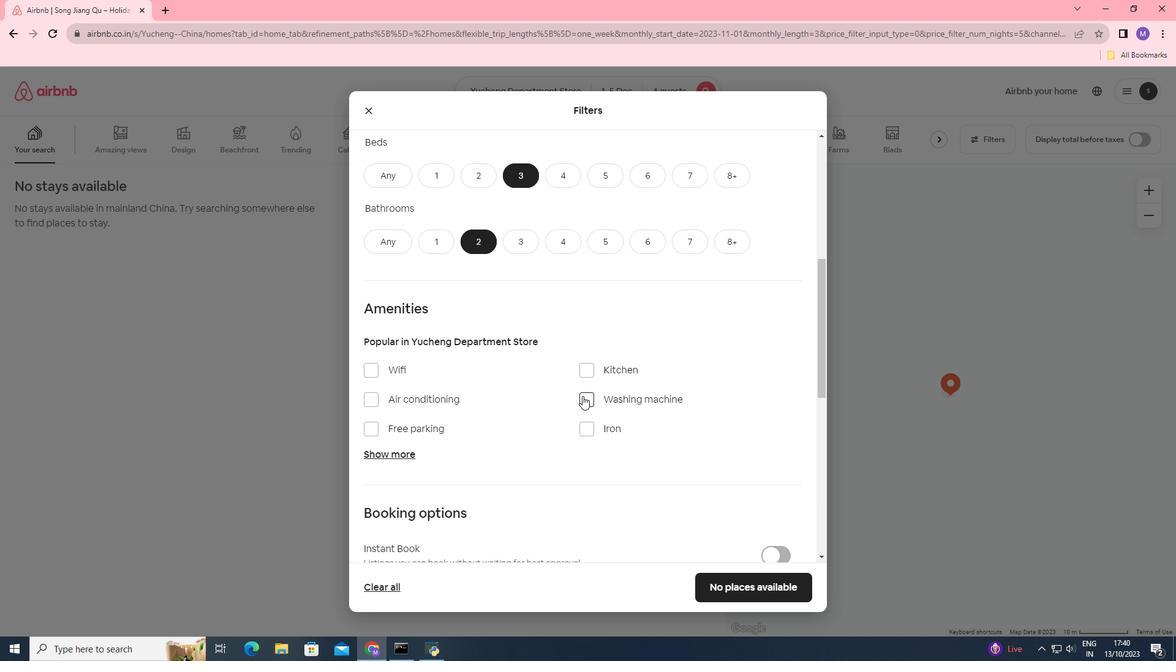 
Action: Mouse pressed left at (582, 396)
Screenshot: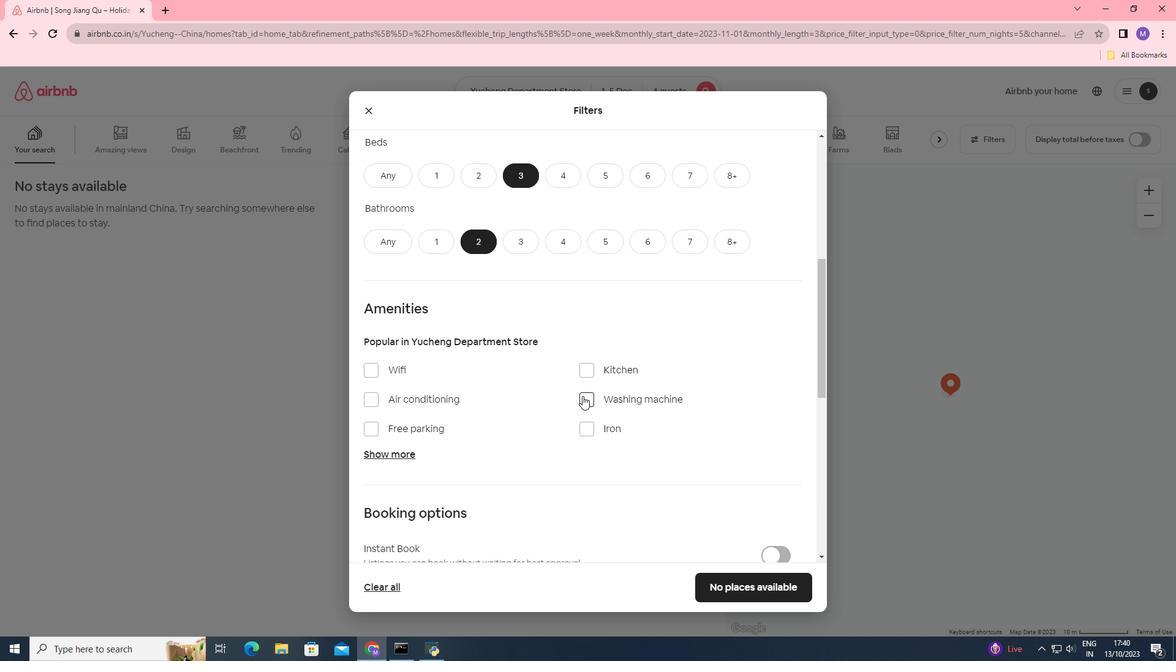 
Action: Mouse moved to (558, 404)
Screenshot: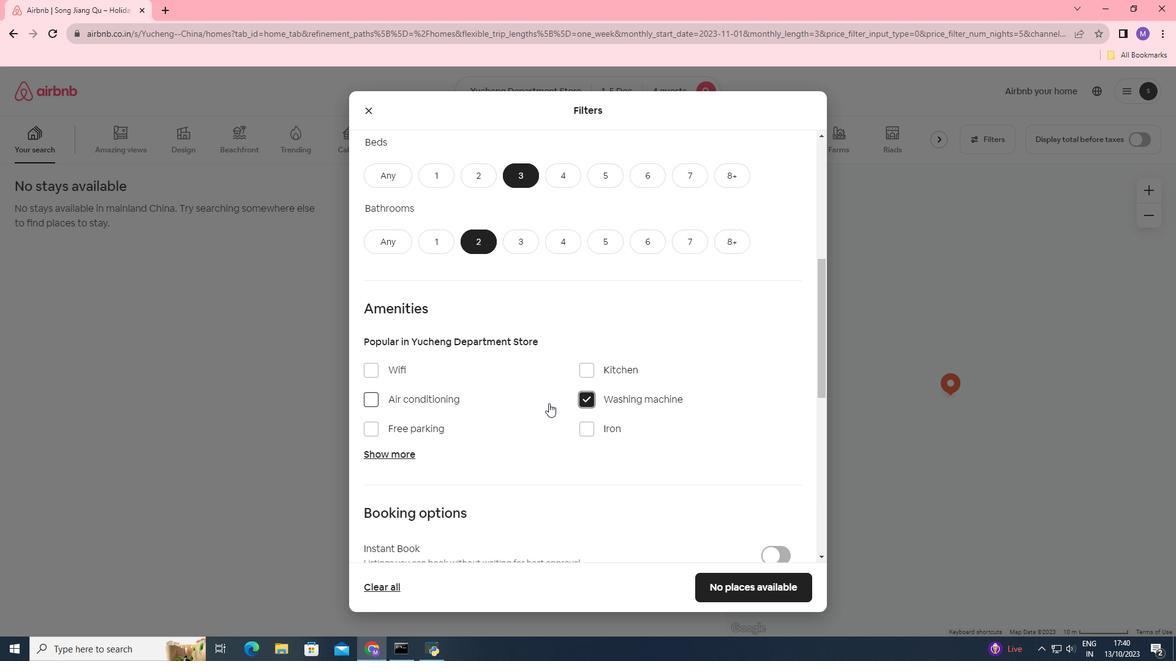 
